Task: Check the traffic conditions on the I-5 in Sacramento, California, during morning rush hour.
Action: Mouse pressed left at (72, 35)
Screenshot: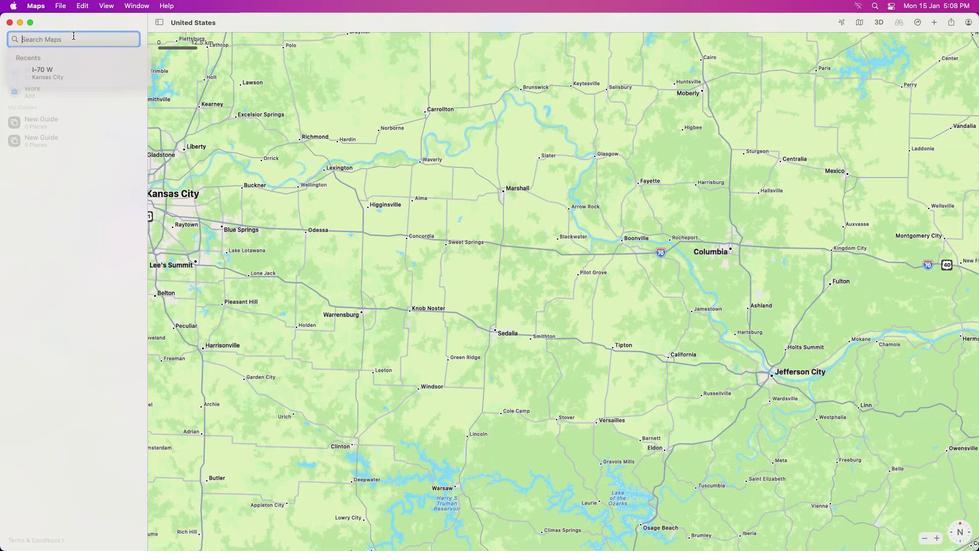 
Action: Key pressed Key.shift'I''-''5'Key.spaceKey.shift_r'S''a''c''r''a''m''e''n''t''o'Key.backspace
Screenshot: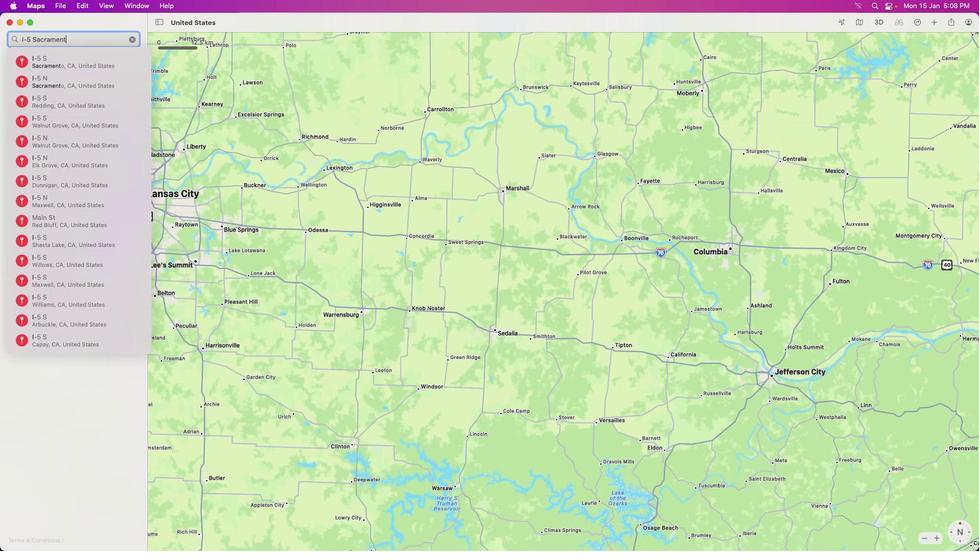 
Action: Mouse moved to (66, 60)
Screenshot: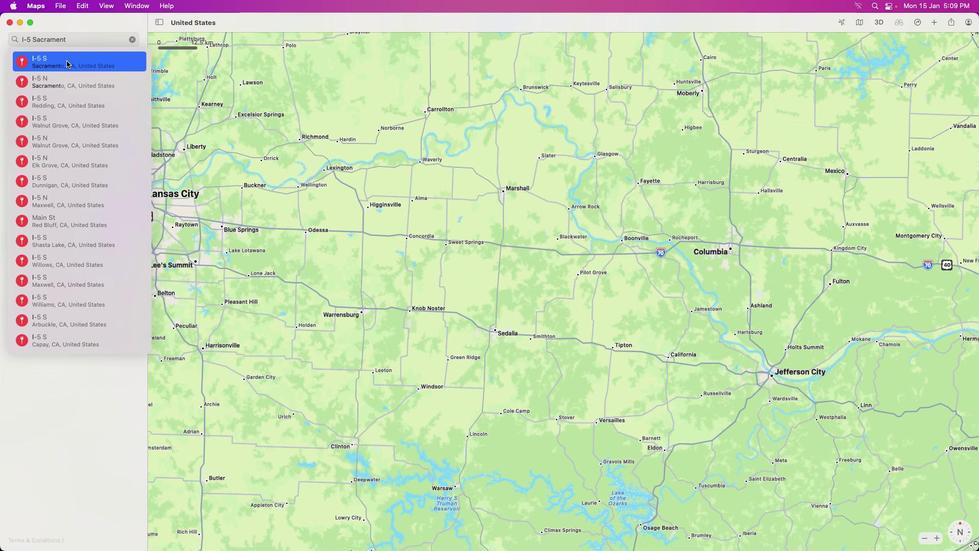 
Action: Mouse pressed left at (66, 60)
Screenshot: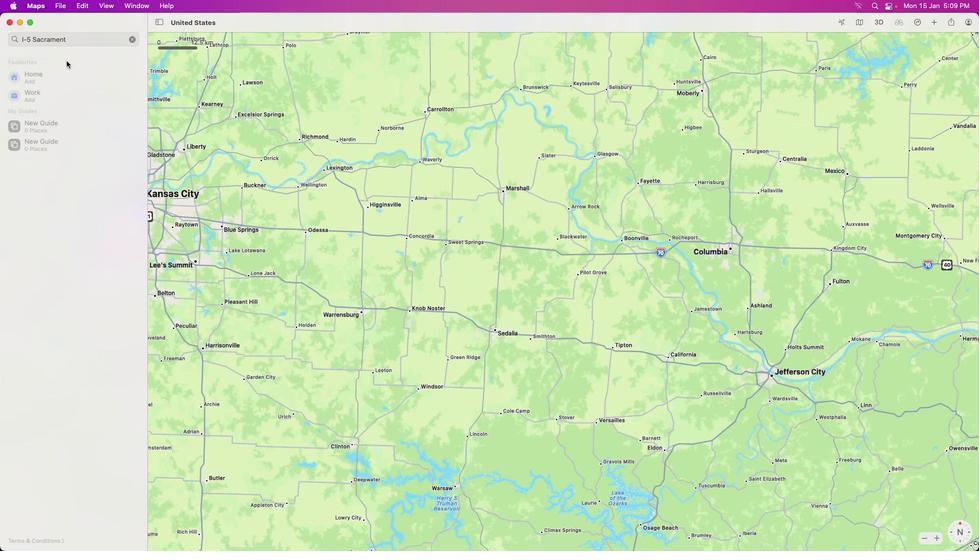 
Action: Mouse moved to (618, 225)
Screenshot: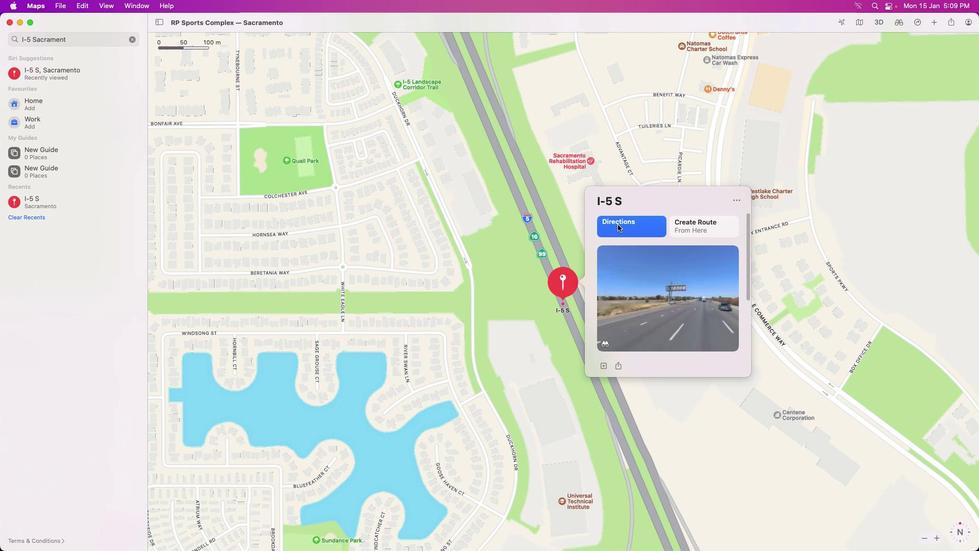
Action: Mouse pressed left at (618, 225)
Screenshot: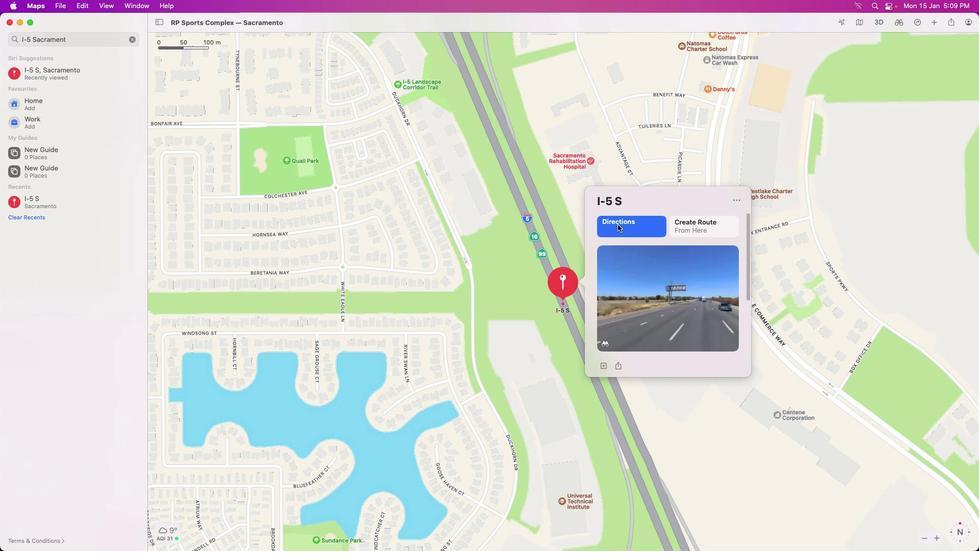 
Action: Mouse moved to (758, 102)
Screenshot: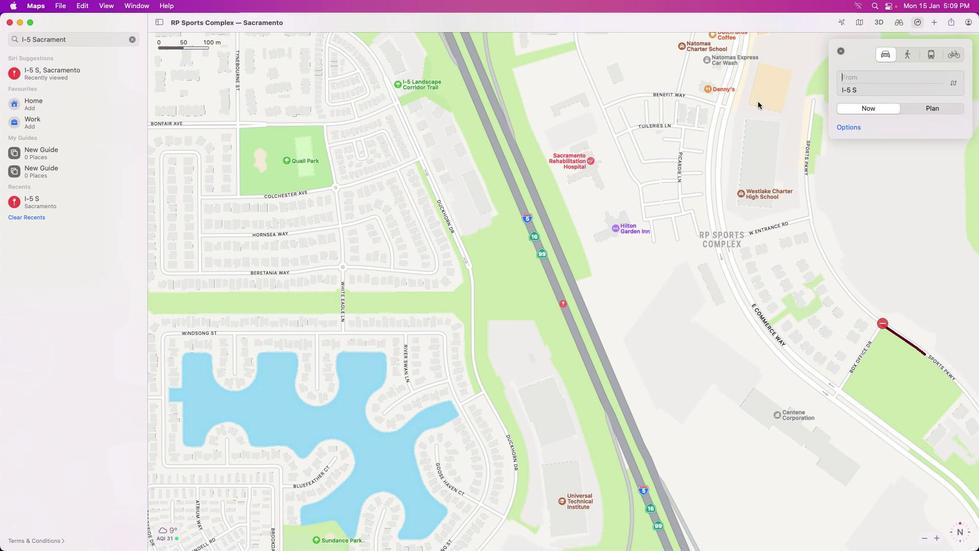 
Action: Key pressed Key.shift_r'S''a''c''r''a''m''e''n''t''o'
Screenshot: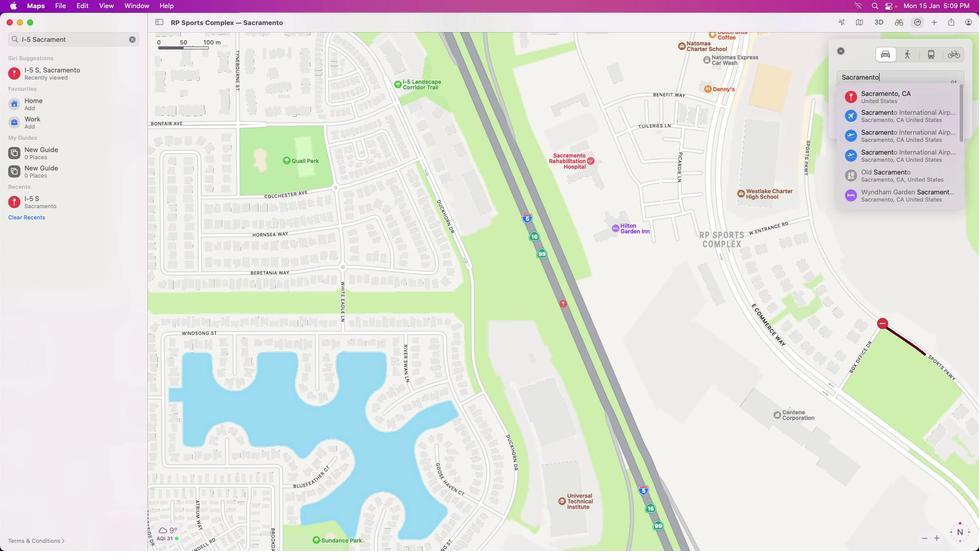 
Action: Mouse moved to (870, 93)
Screenshot: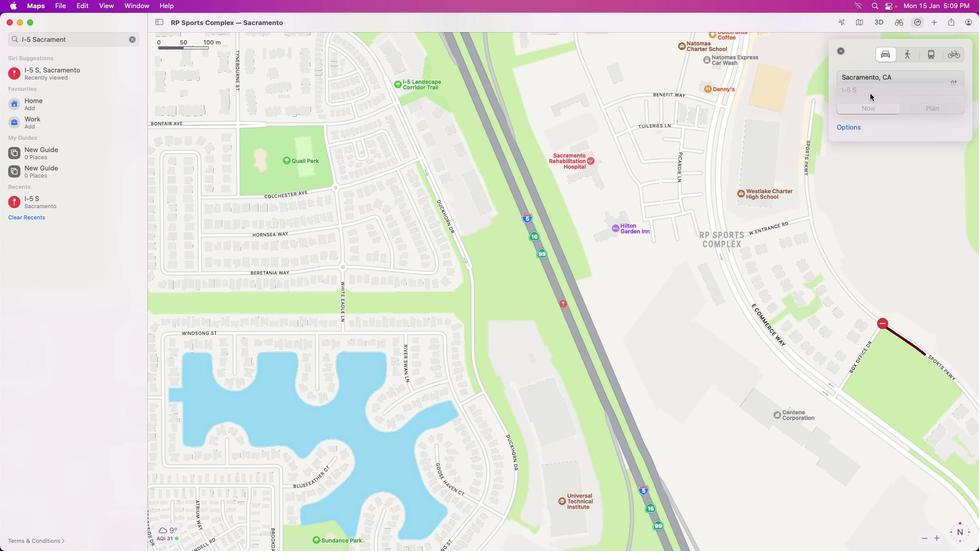 
Action: Mouse pressed left at (870, 93)
Screenshot: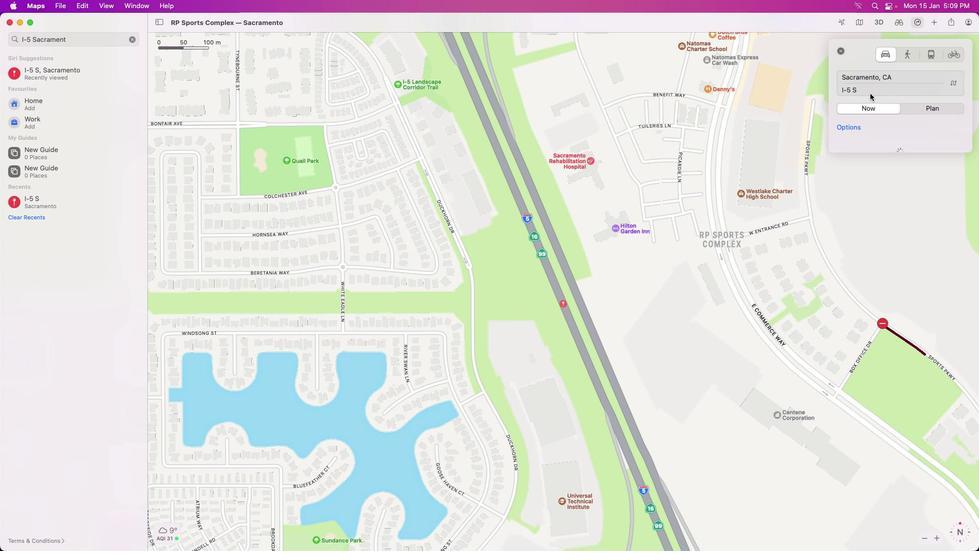 
Action: Mouse moved to (928, 109)
Screenshot: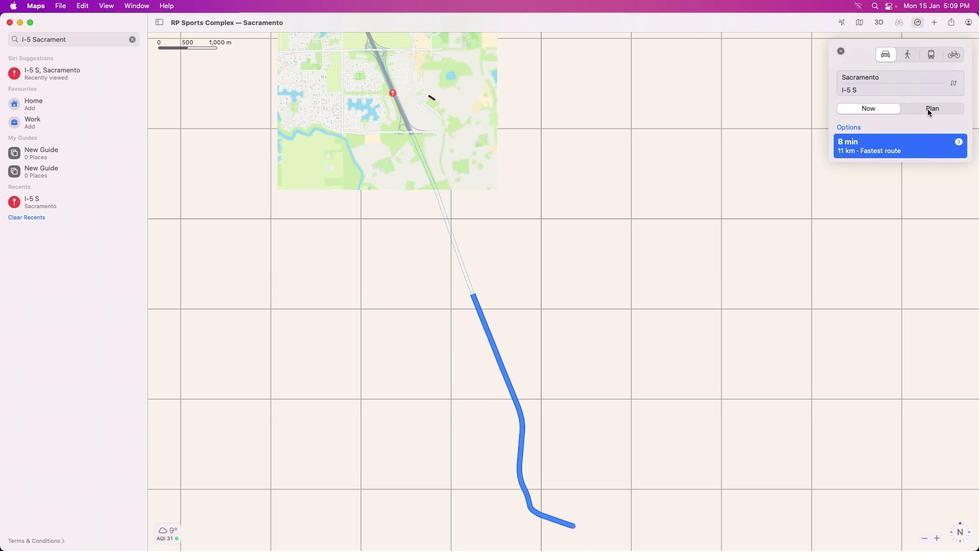 
Action: Mouse pressed left at (928, 109)
Screenshot: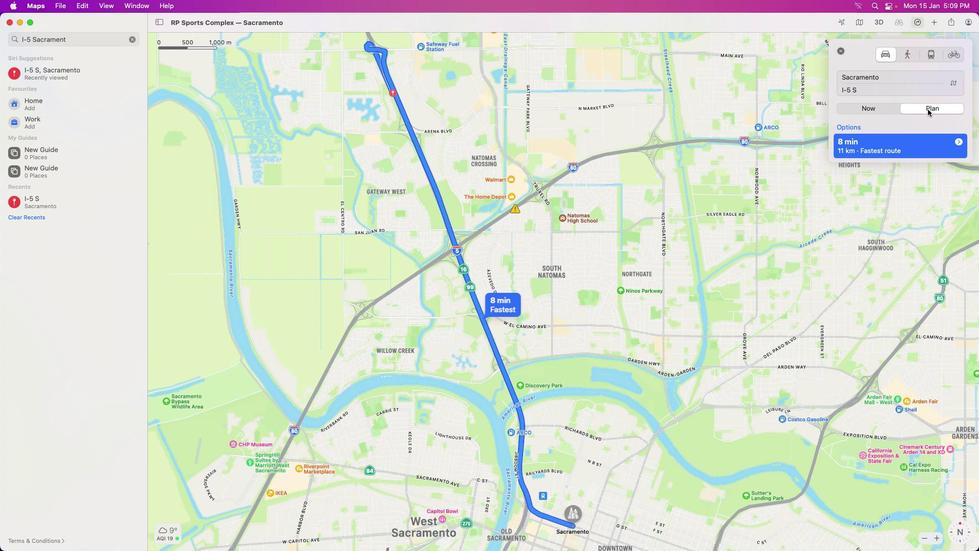 
Action: Mouse moved to (912, 141)
Screenshot: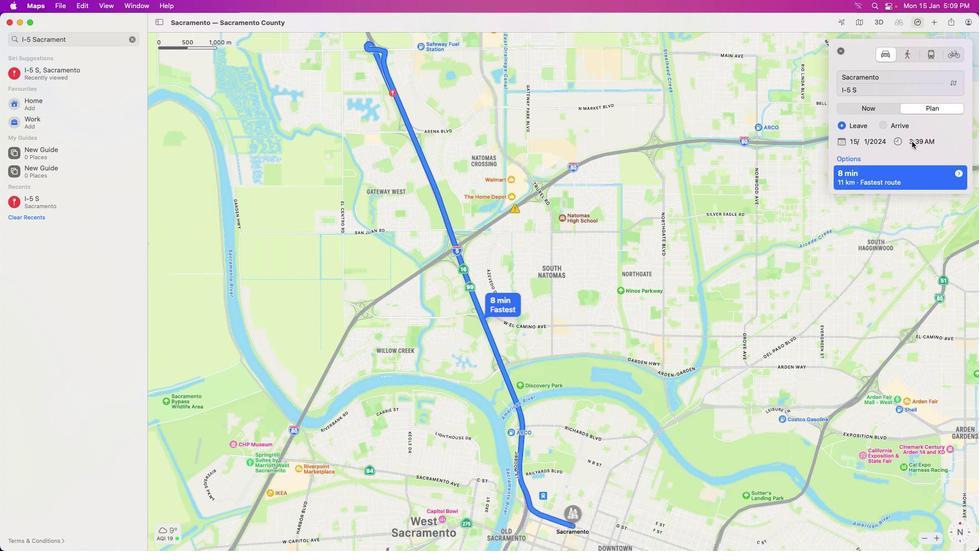 
Action: Mouse pressed left at (912, 141)
Screenshot: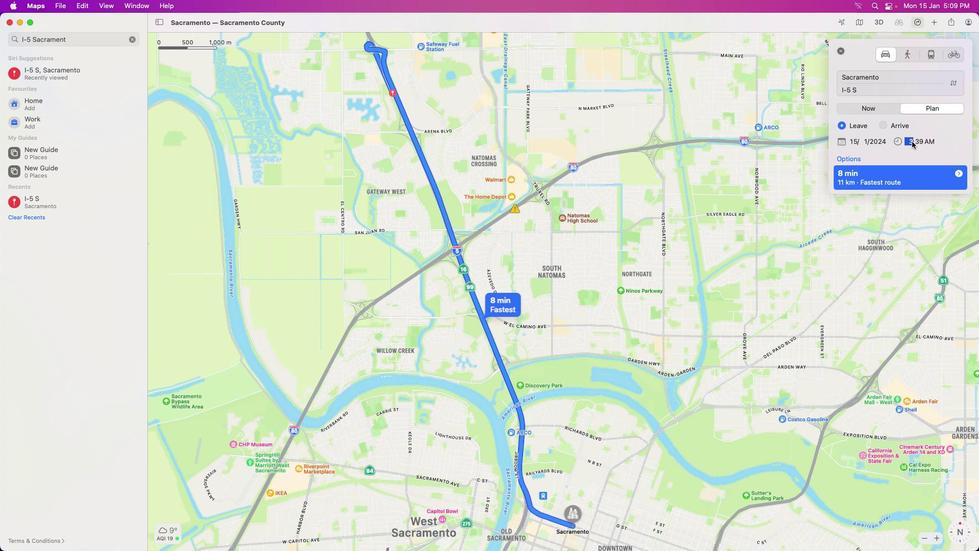 
Action: Mouse moved to (904, 150)
Screenshot: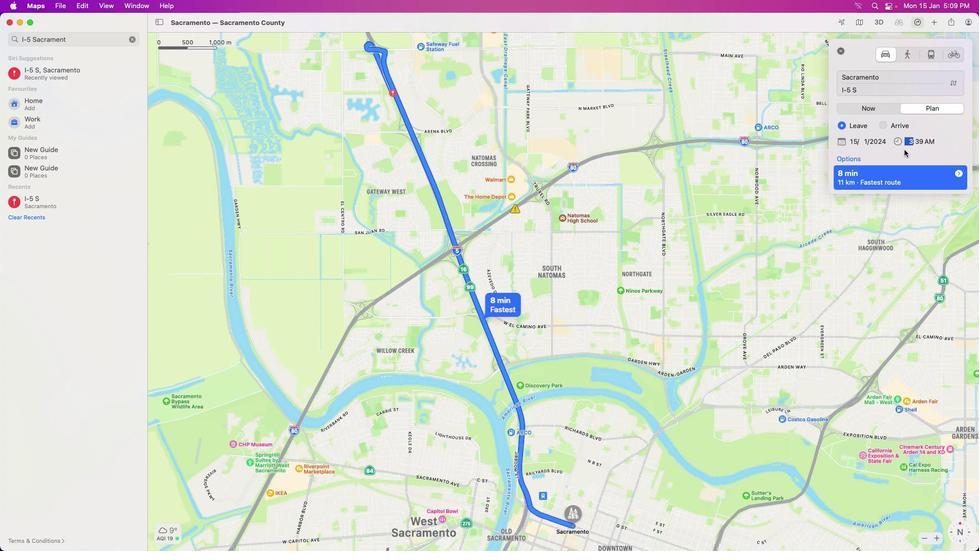 
Action: Key pressed '8'
Screenshot: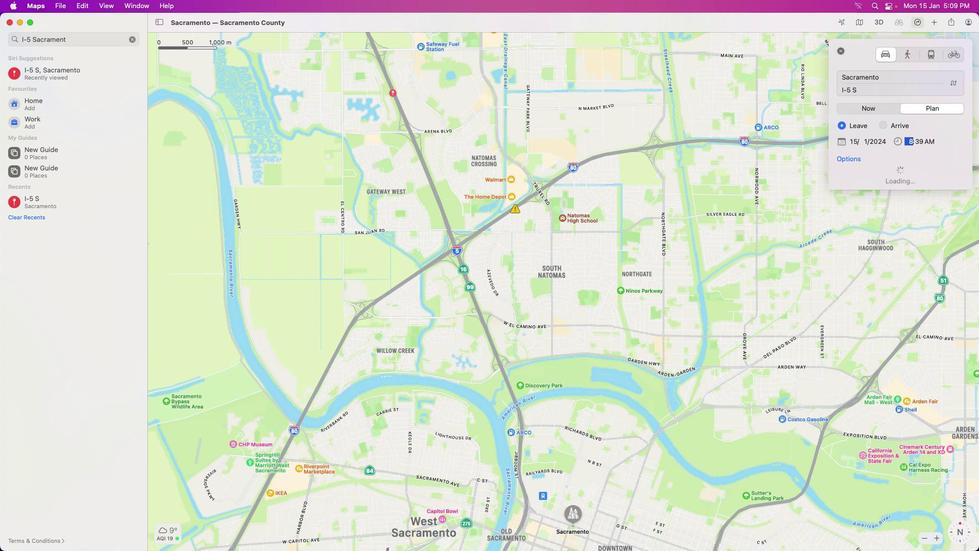 
Action: Mouse moved to (921, 142)
Screenshot: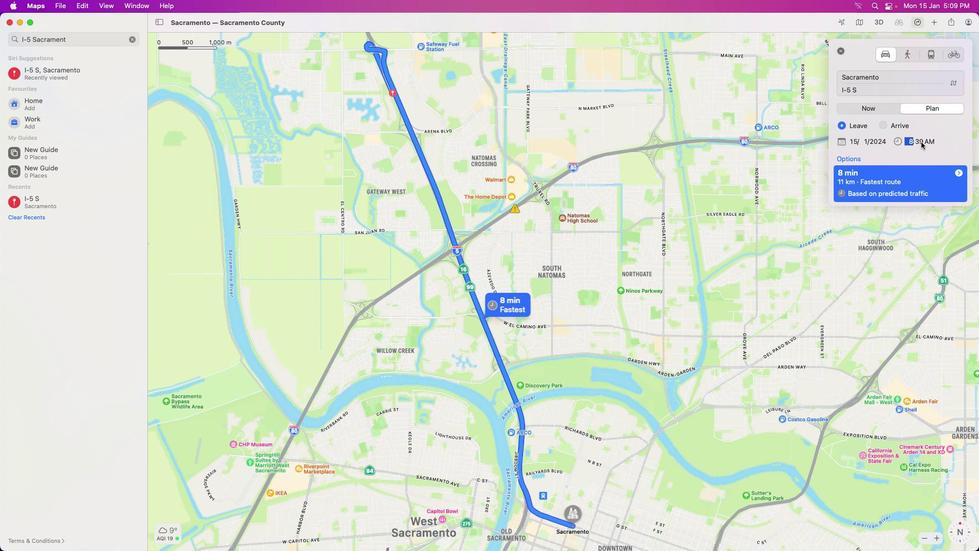 
Action: Mouse pressed left at (921, 142)
Screenshot: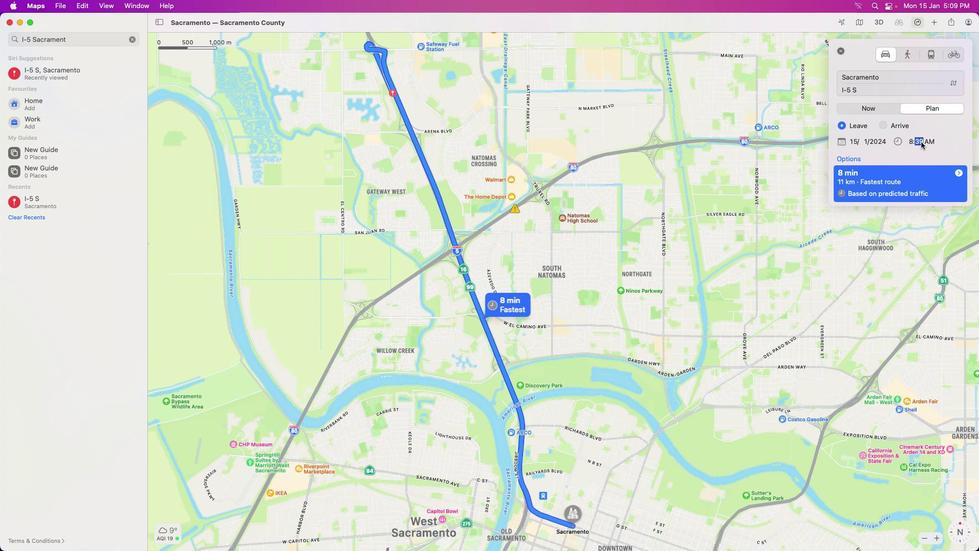 
Action: Mouse moved to (918, 147)
Screenshot: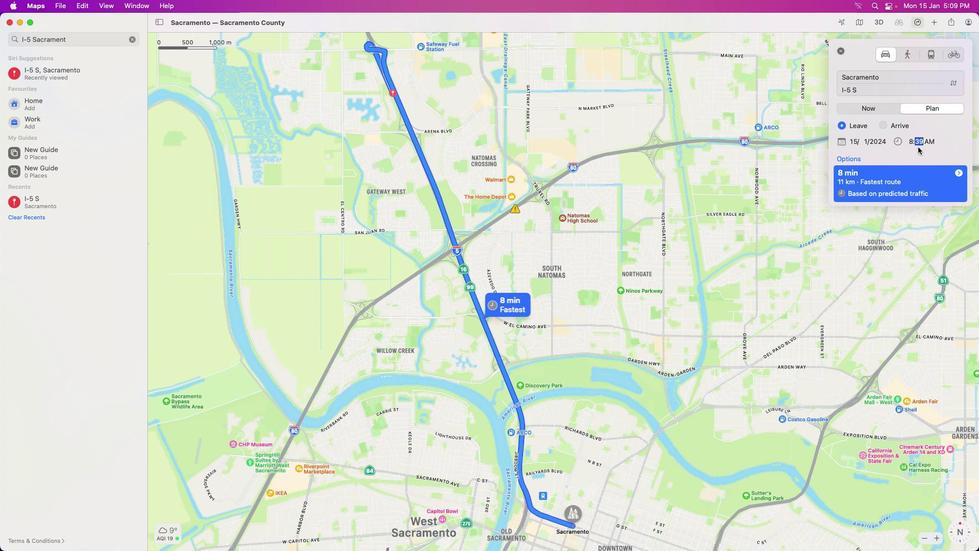 
Action: Key pressed '5''0'
Screenshot: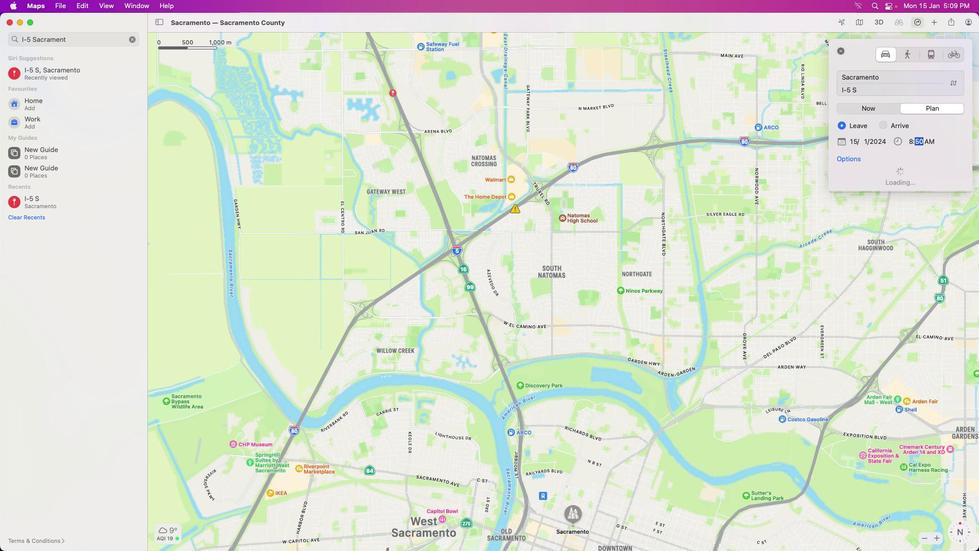 
Action: Mouse moved to (926, 147)
Screenshot: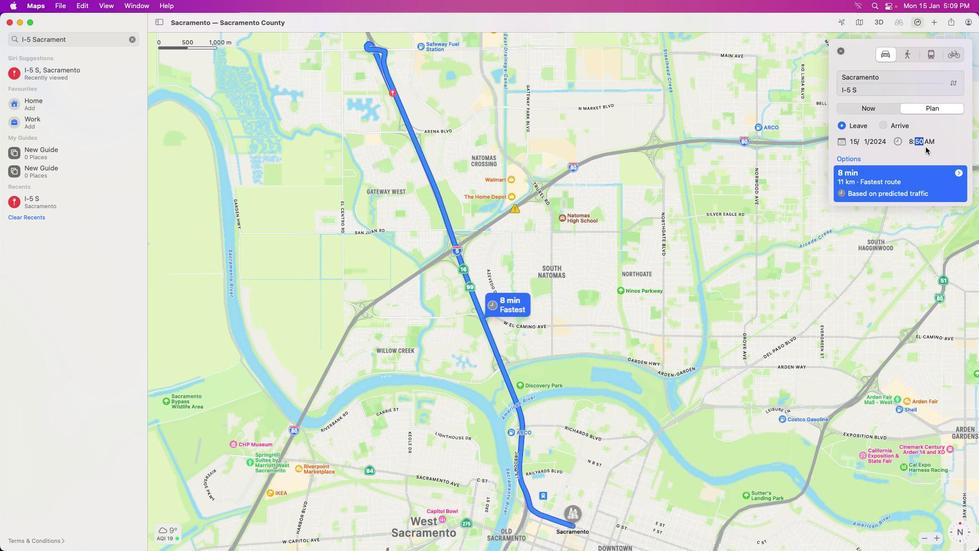 
Action: Mouse pressed left at (926, 147)
Screenshot: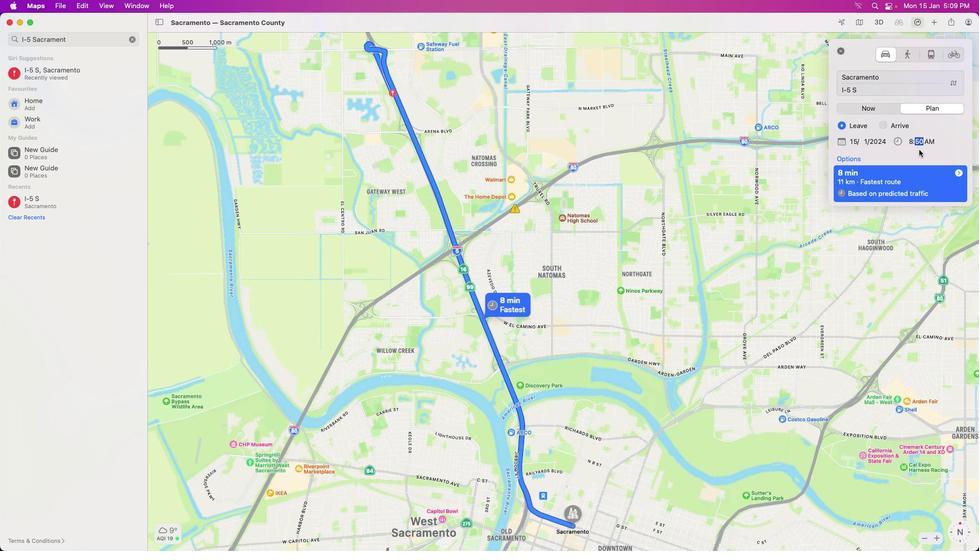 
Action: Mouse moved to (373, 130)
Screenshot: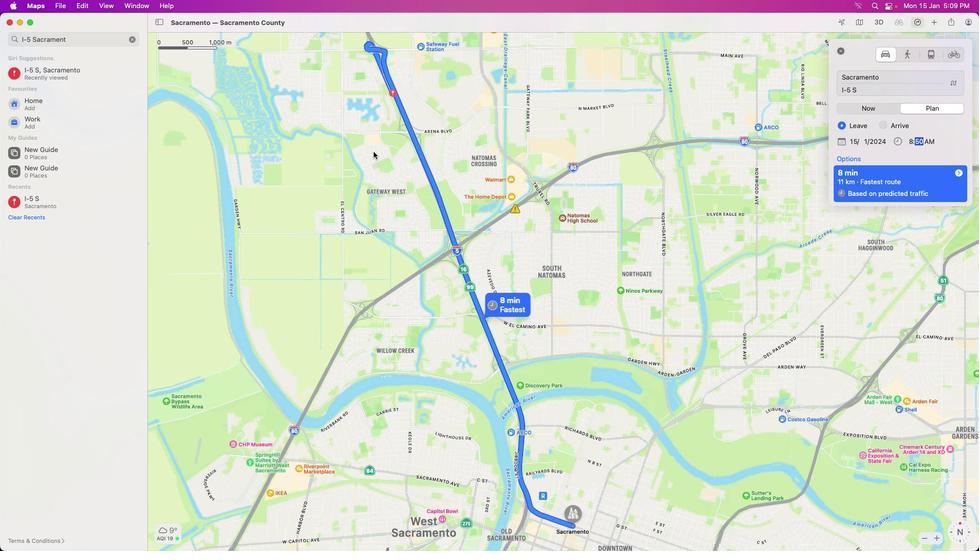 
Action: Mouse pressed left at (373, 130)
Screenshot: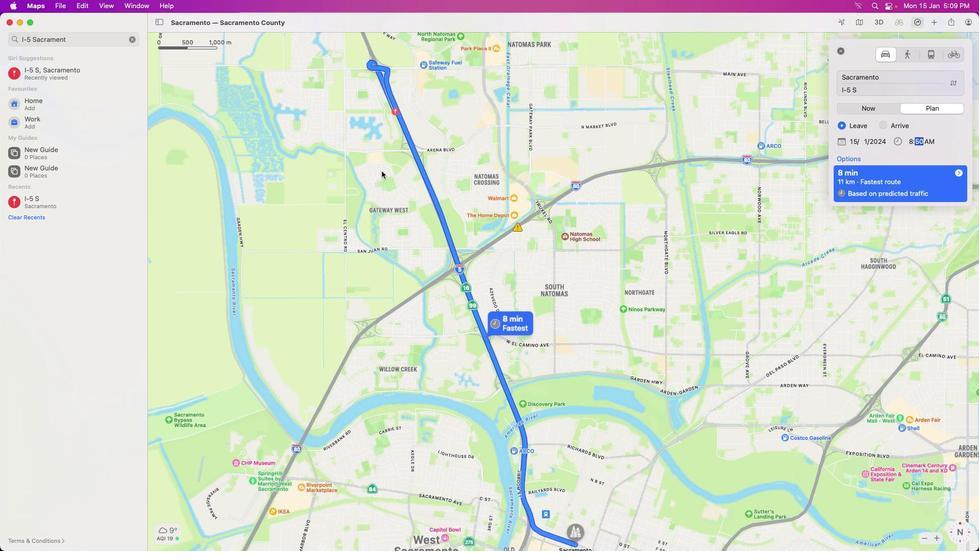 
Action: Mouse moved to (408, 143)
Screenshot: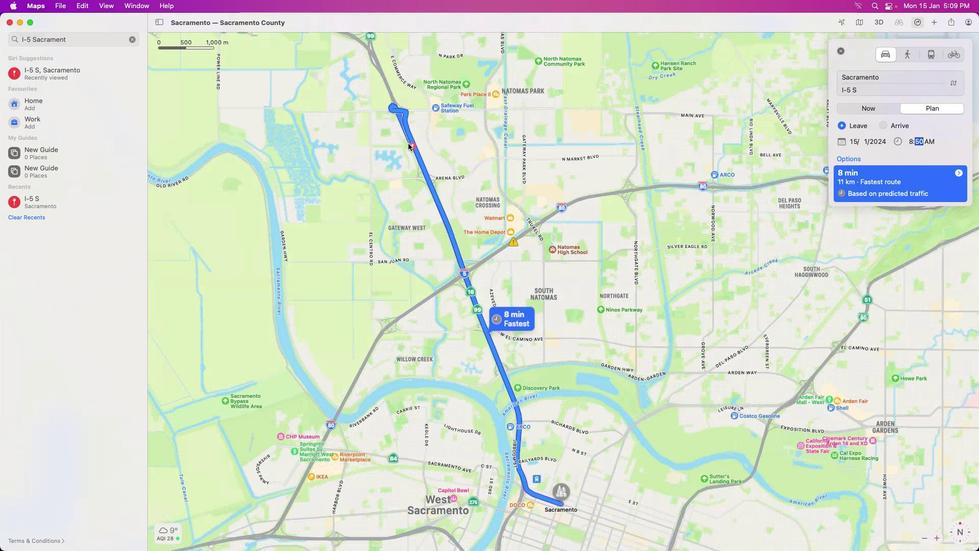 
Action: Mouse scrolled (408, 143) with delta (0, 0)
Screenshot: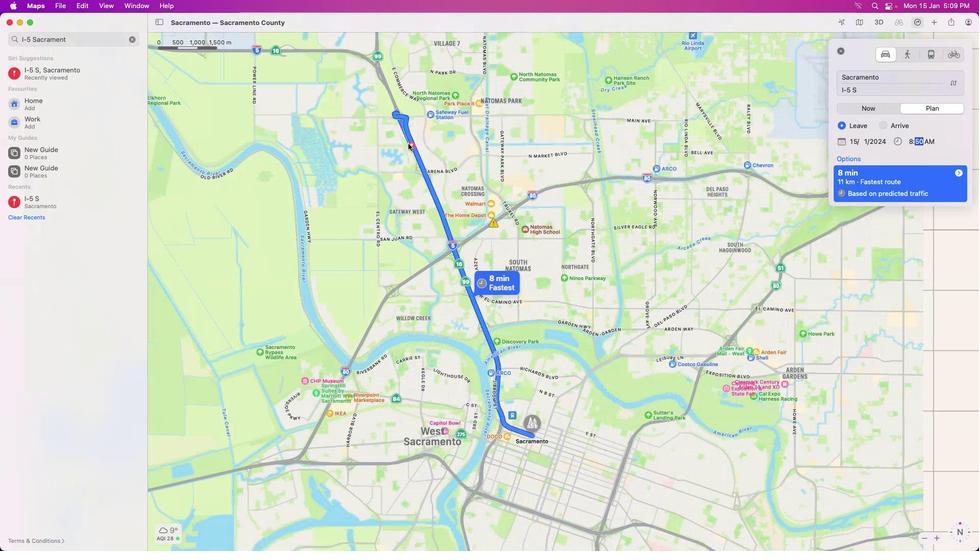 
Action: Mouse scrolled (408, 143) with delta (0, 0)
Screenshot: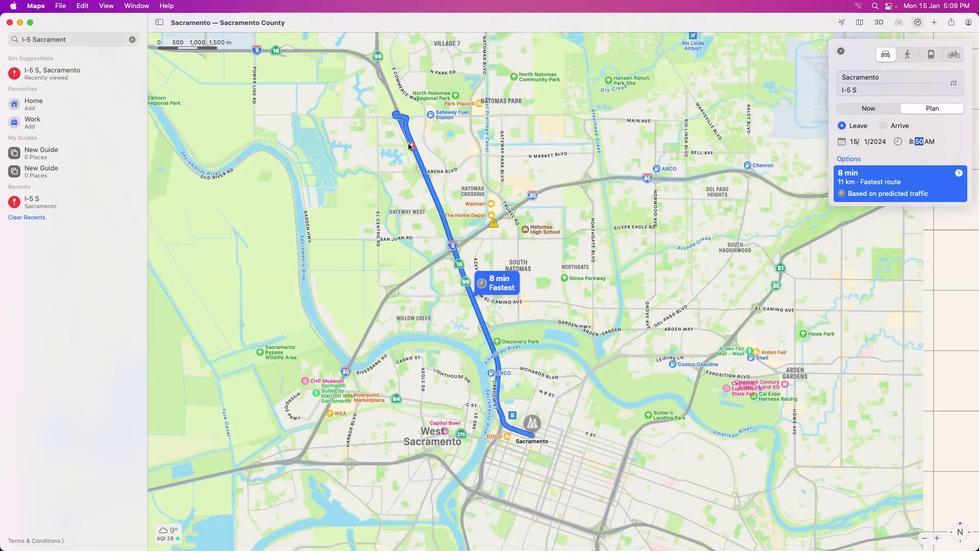 
Action: Mouse scrolled (408, 143) with delta (0, -1)
Screenshot: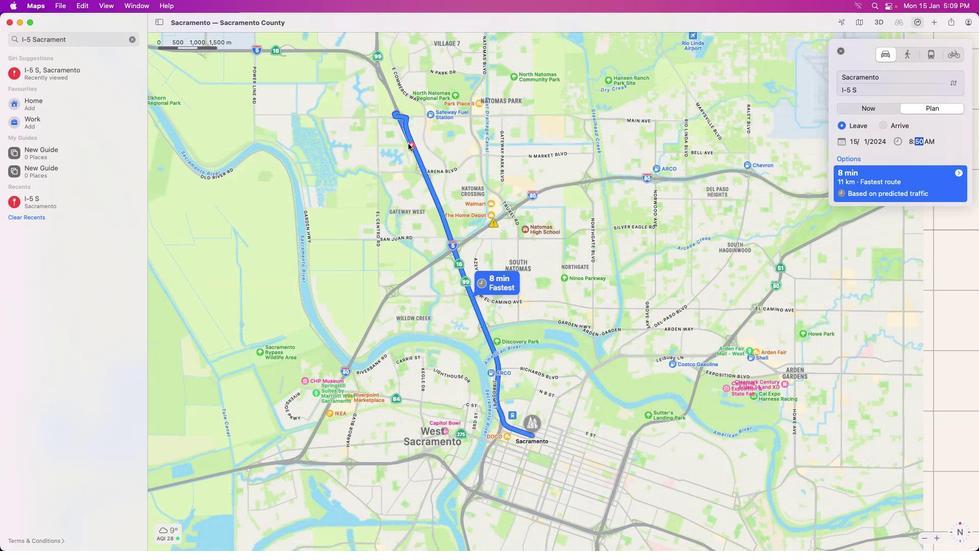 
Action: Mouse scrolled (408, 143) with delta (0, -2)
Screenshot: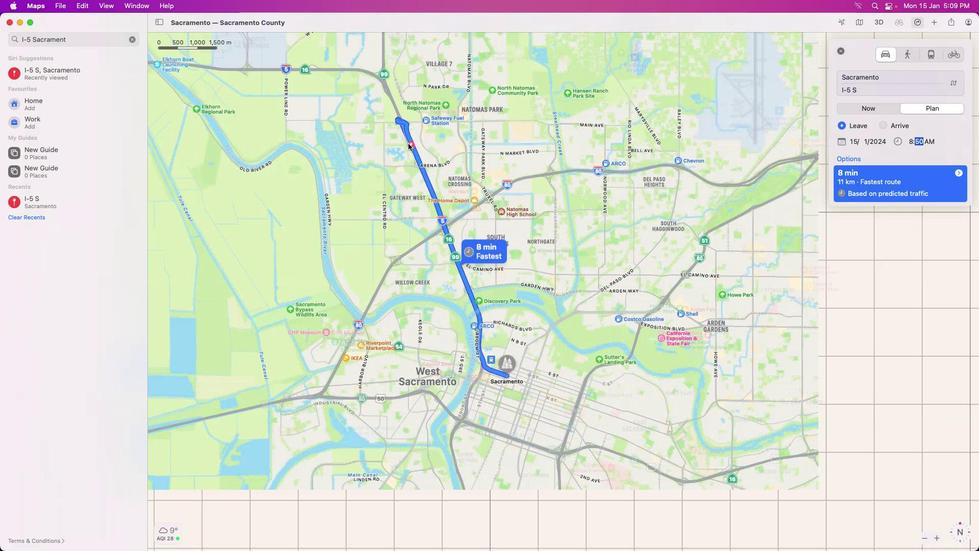 
Action: Mouse scrolled (408, 143) with delta (0, -2)
Screenshot: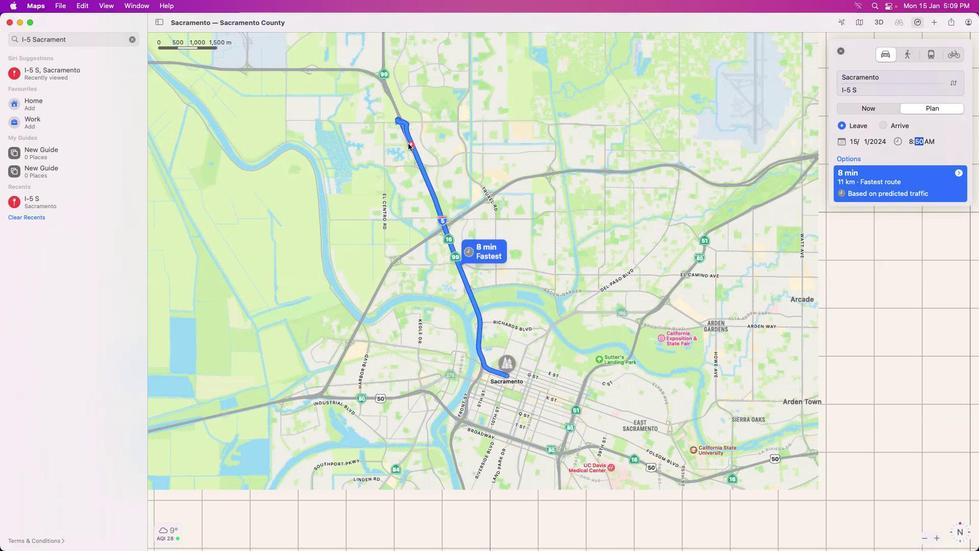 
Action: Mouse scrolled (408, 143) with delta (0, 0)
Screenshot: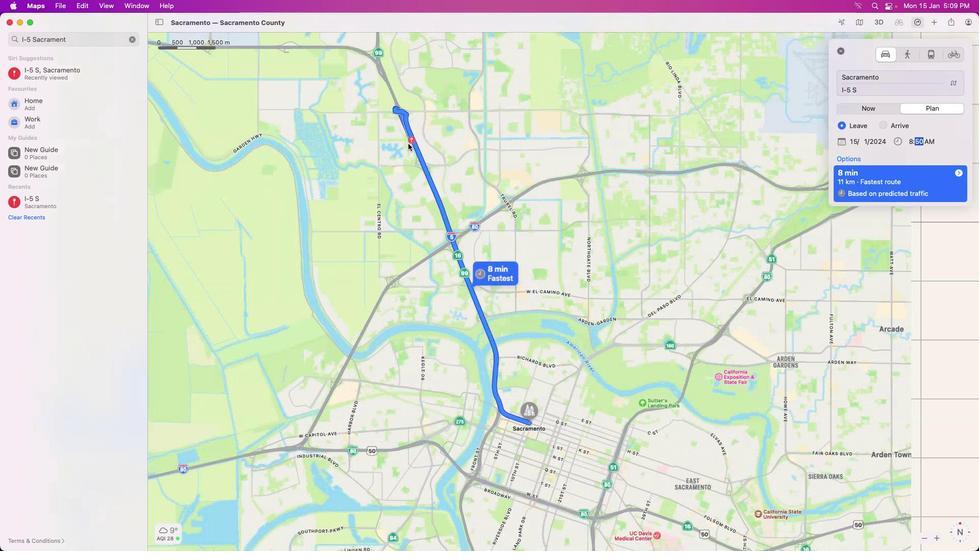 
Action: Mouse scrolled (408, 143) with delta (0, 0)
Screenshot: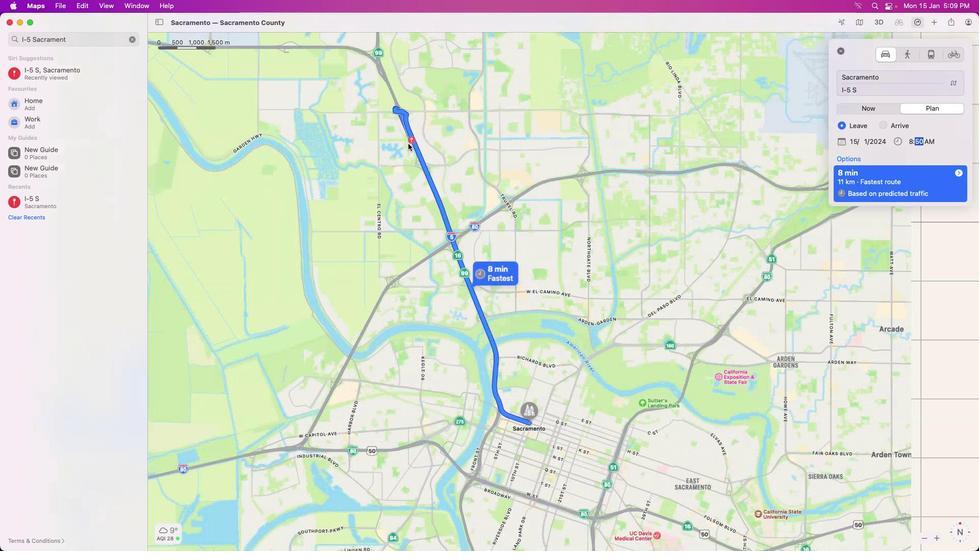 
Action: Mouse scrolled (408, 143) with delta (0, 1)
Screenshot: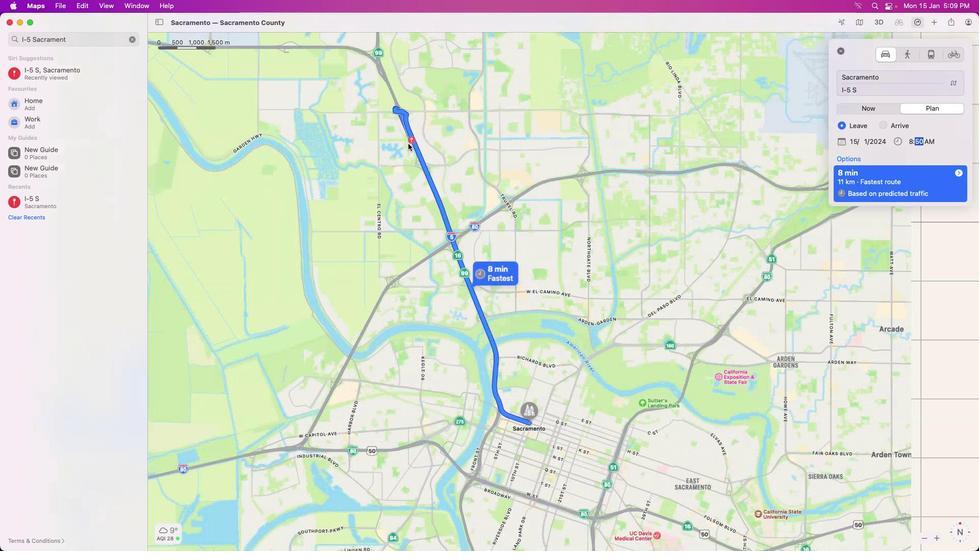 
Action: Mouse scrolled (408, 143) with delta (0, 2)
Screenshot: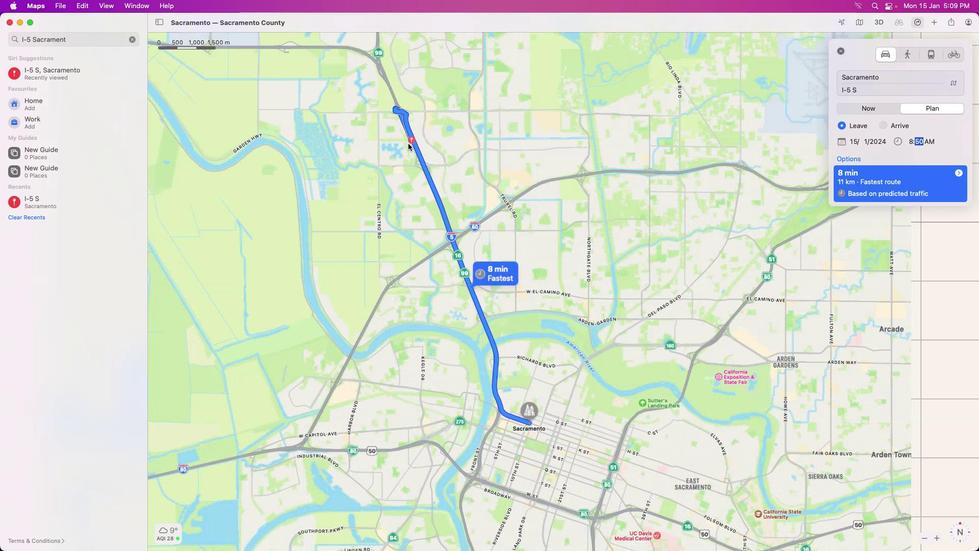 
Action: Mouse scrolled (408, 143) with delta (0, 0)
Screenshot: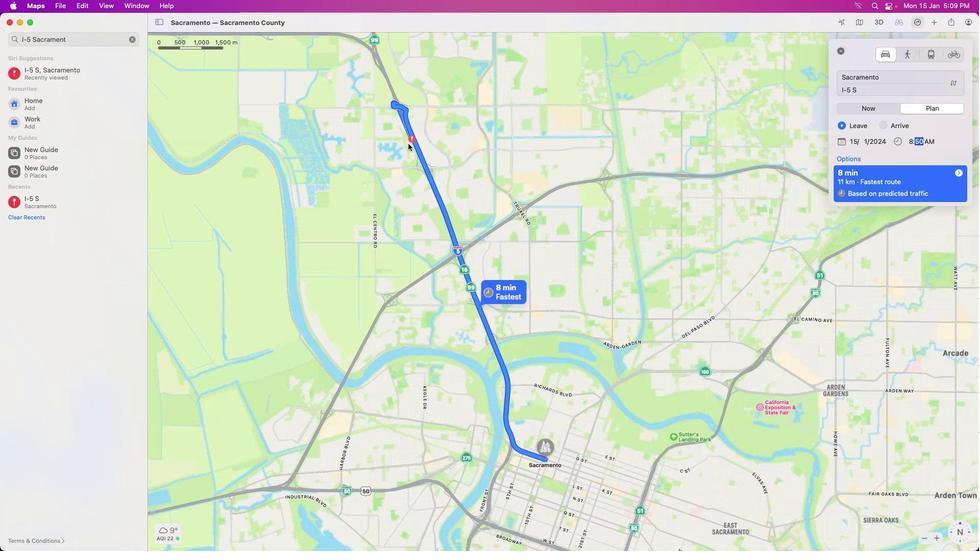 
Action: Mouse scrolled (408, 143) with delta (0, 0)
Screenshot: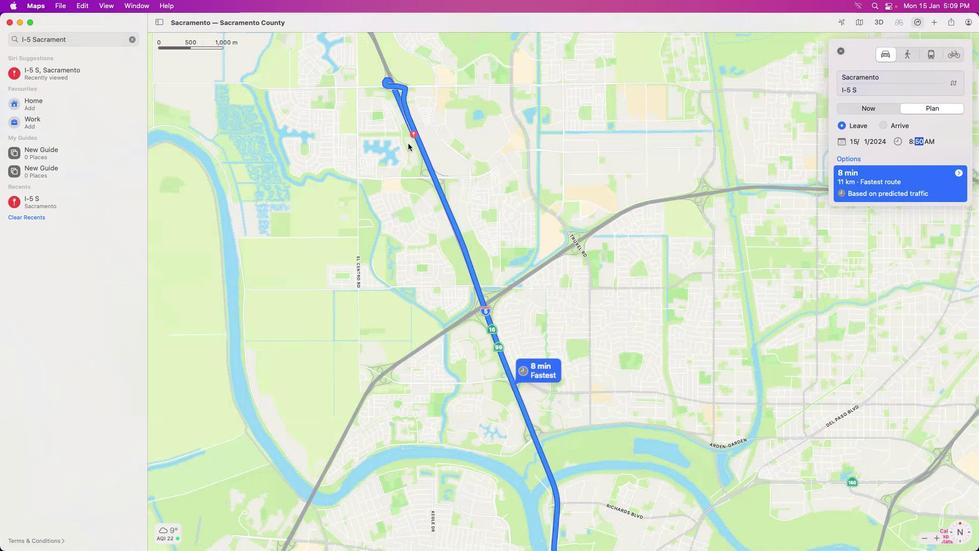
Action: Mouse scrolled (408, 143) with delta (0, 1)
Screenshot: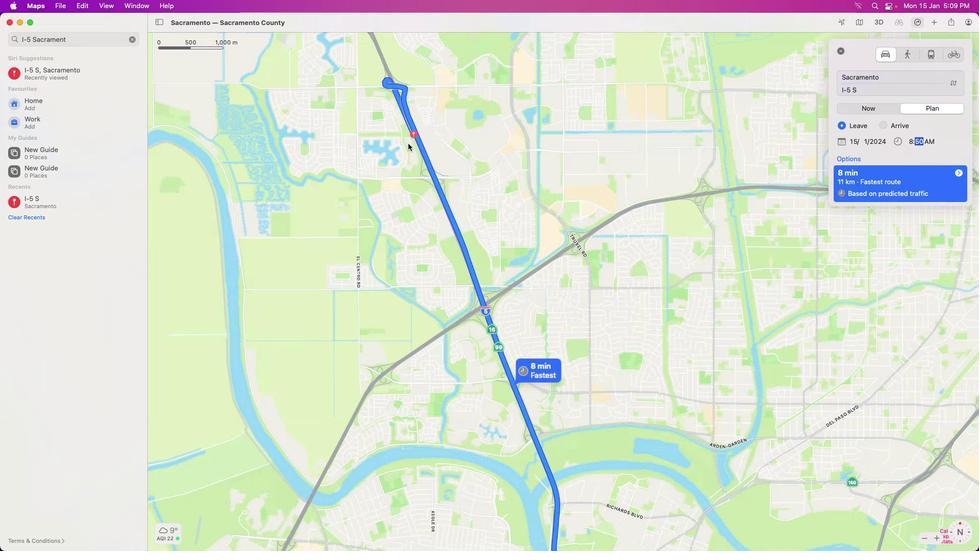 
Action: Mouse scrolled (408, 143) with delta (0, 2)
Screenshot: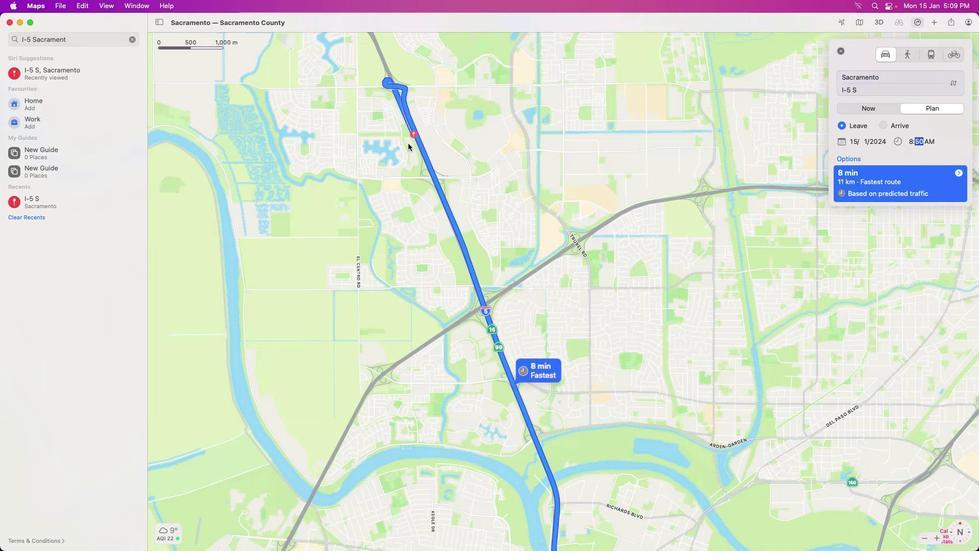 
Action: Mouse scrolled (408, 143) with delta (0, 2)
Screenshot: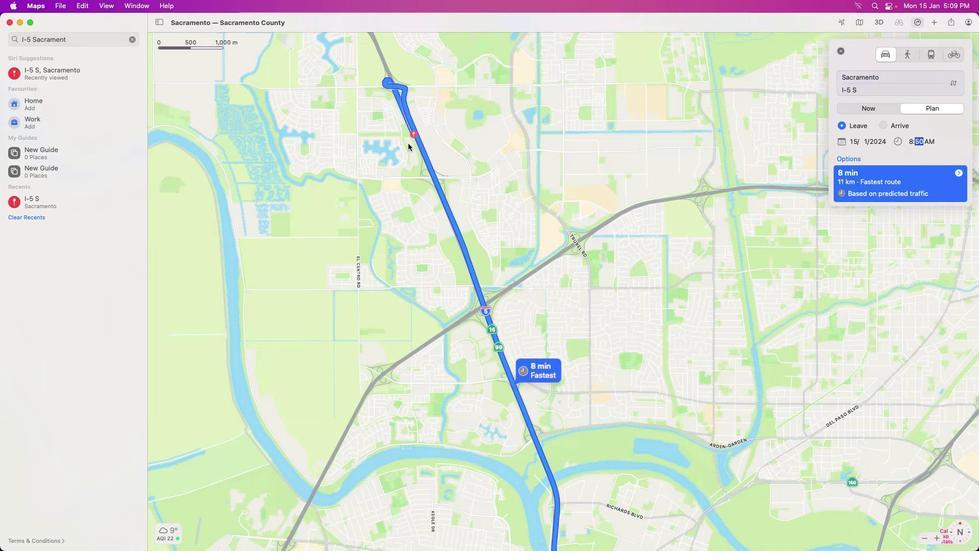 
Action: Mouse scrolled (408, 143) with delta (0, 0)
Screenshot: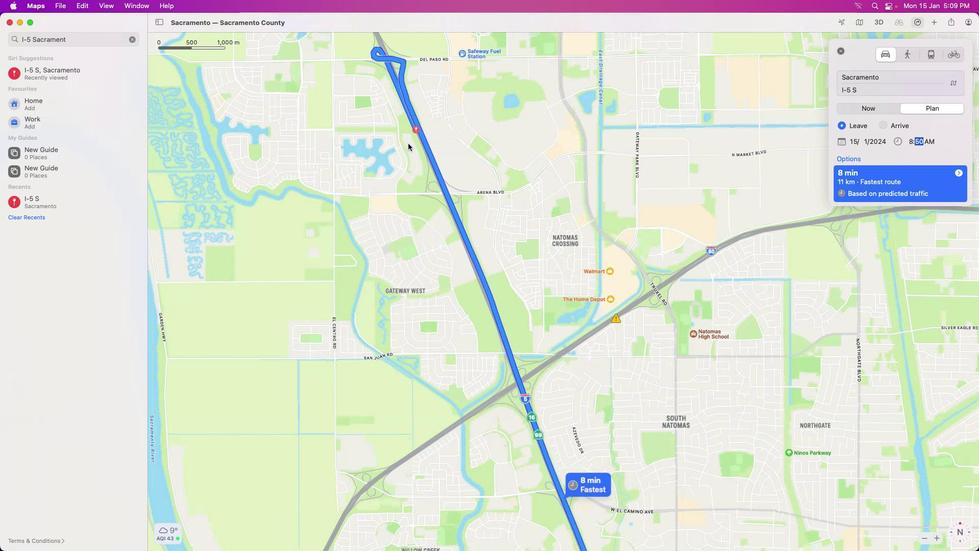 
Action: Mouse scrolled (408, 143) with delta (0, 0)
Screenshot: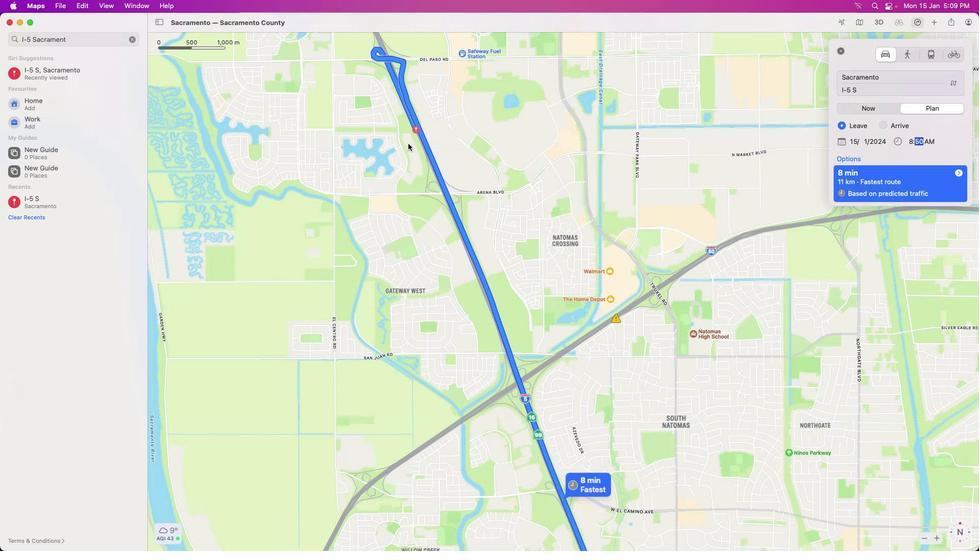 
Action: Mouse scrolled (408, 143) with delta (0, 1)
Screenshot: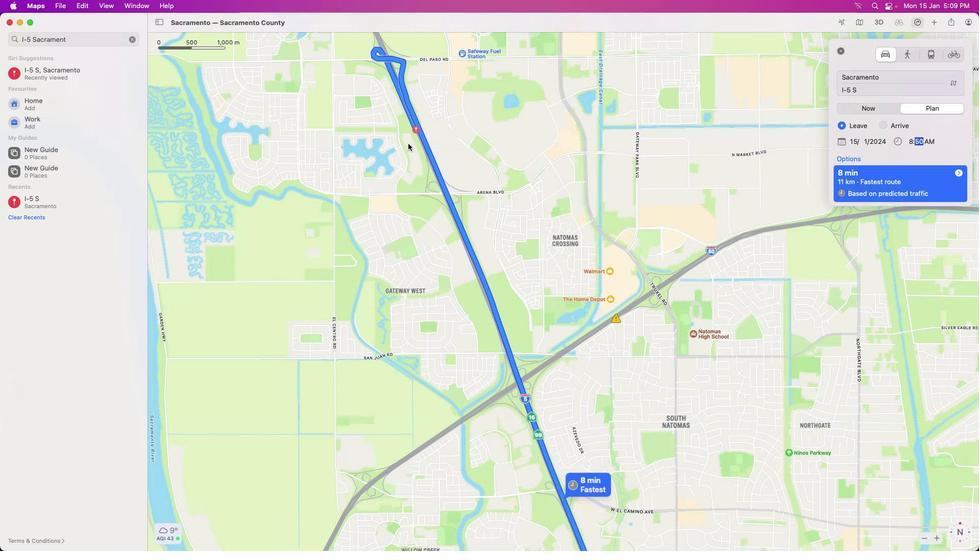 
Action: Mouse scrolled (408, 143) with delta (0, 2)
Screenshot: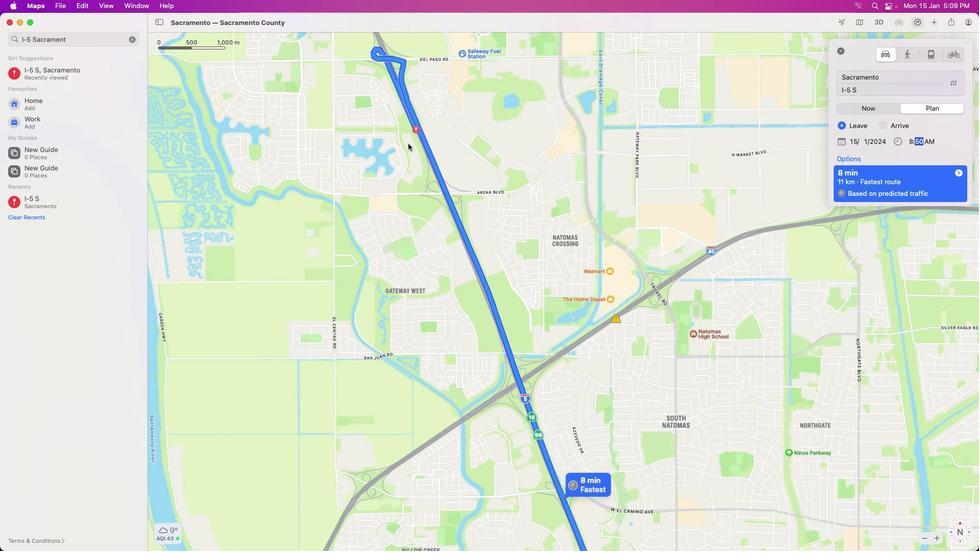 
Action: Mouse moved to (394, 131)
Screenshot: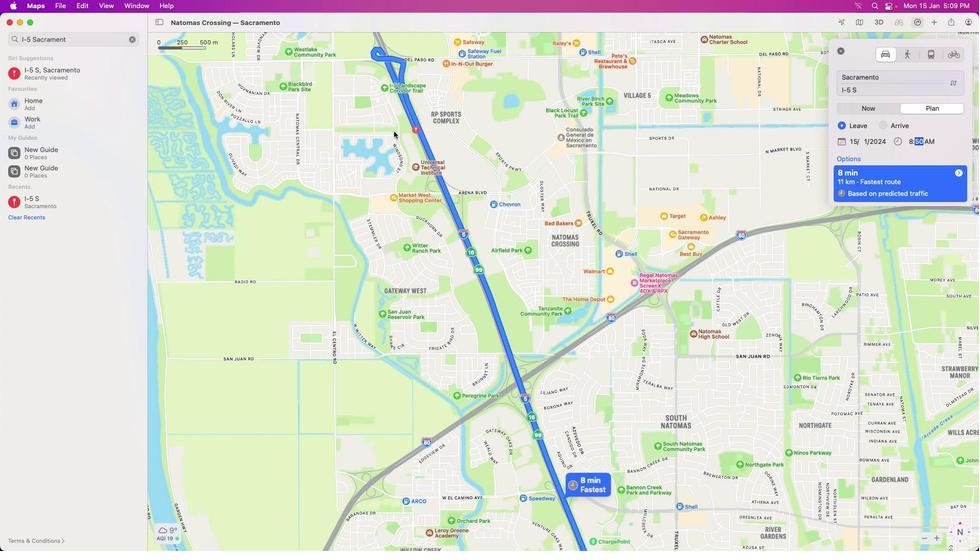
